 Task: Learn more about a recruiter lite.
Action: Mouse moved to (741, 85)
Screenshot: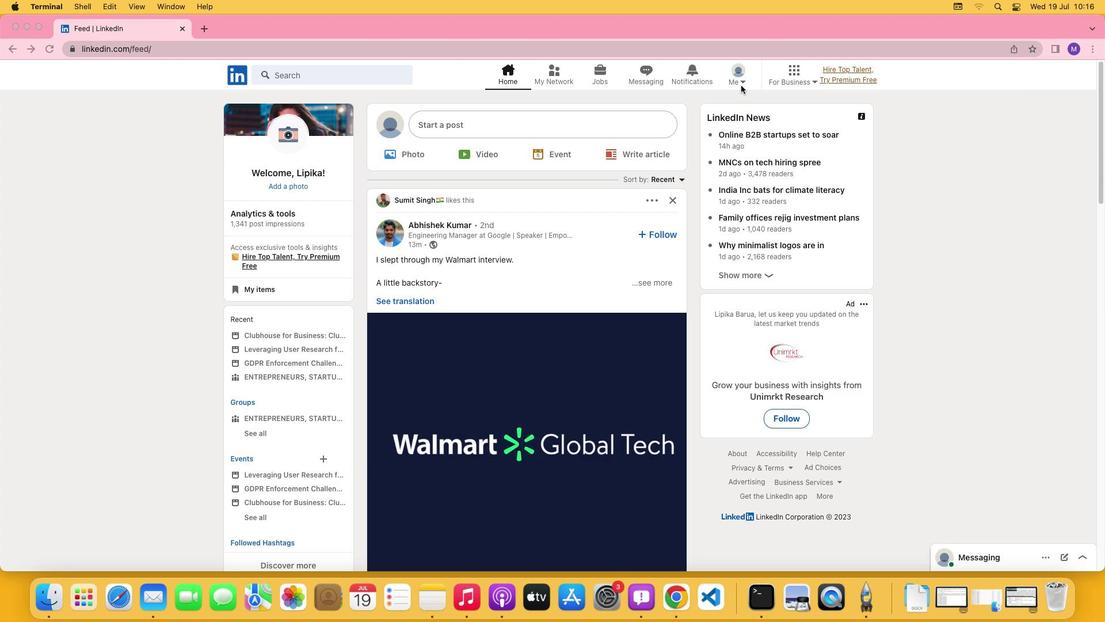 
Action: Mouse pressed left at (741, 85)
Screenshot: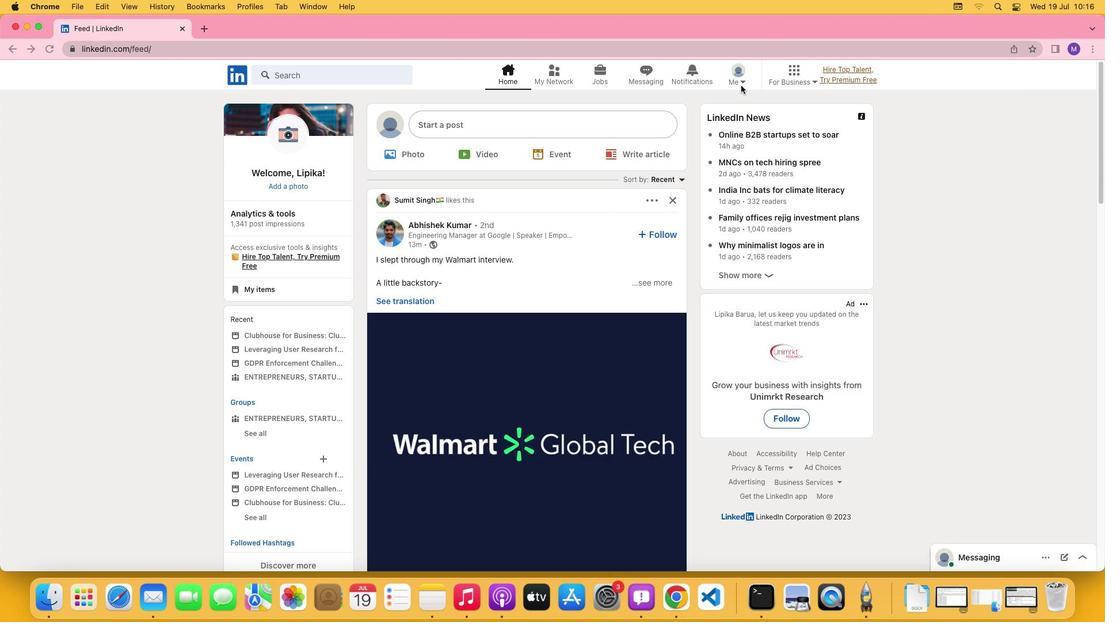 
Action: Mouse moved to (743, 81)
Screenshot: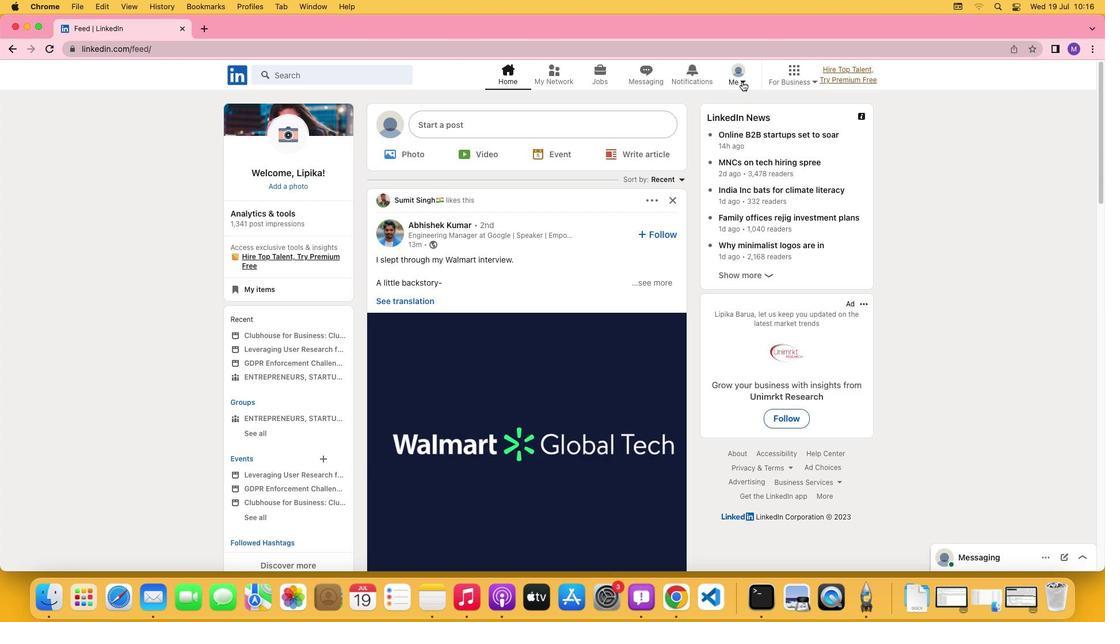 
Action: Mouse pressed left at (743, 81)
Screenshot: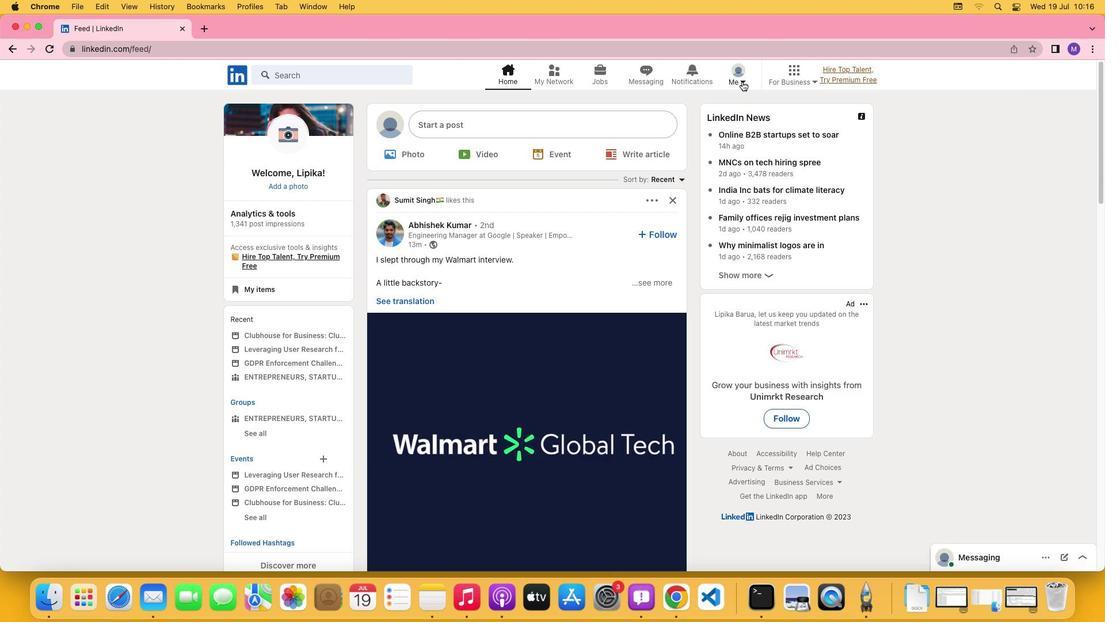 
Action: Mouse moved to (663, 196)
Screenshot: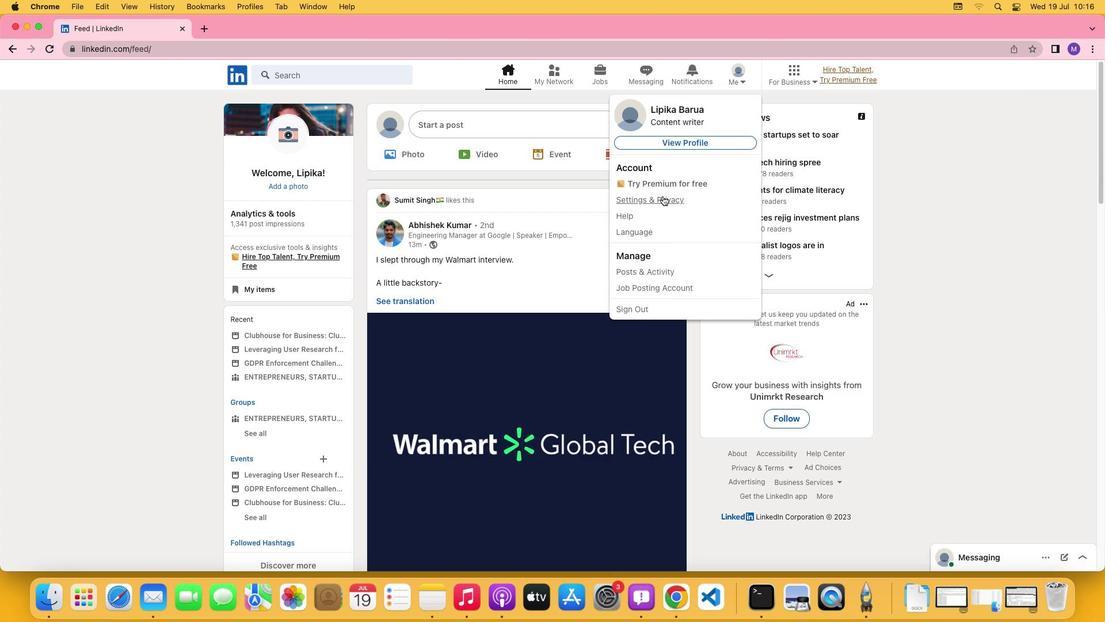 
Action: Mouse pressed left at (663, 196)
Screenshot: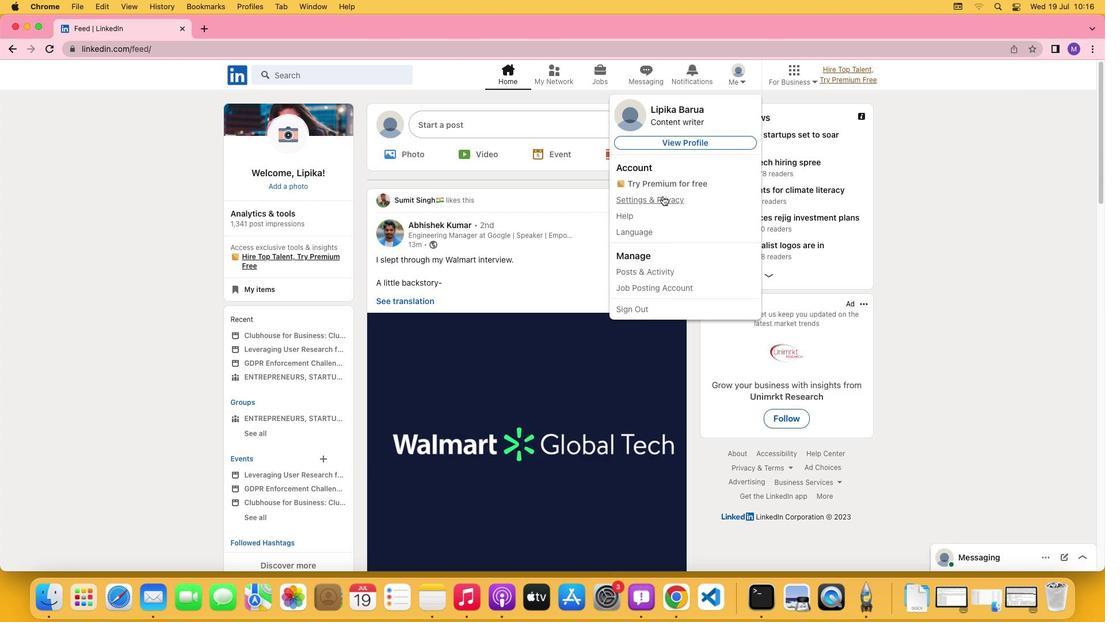 
Action: Mouse moved to (485, 370)
Screenshot: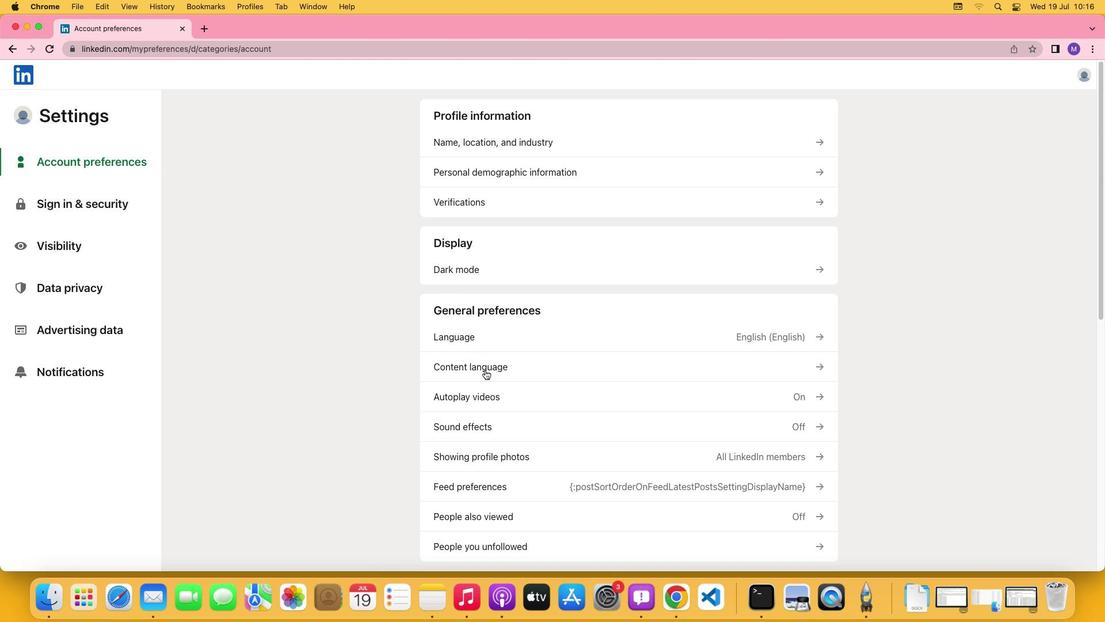 
Action: Mouse scrolled (485, 370) with delta (0, 0)
Screenshot: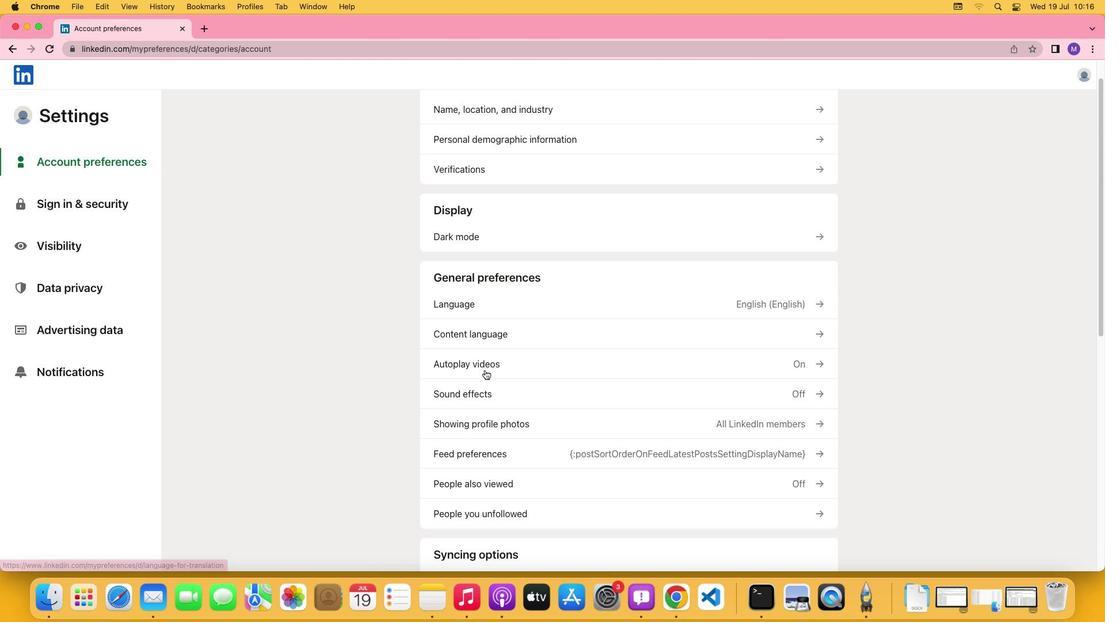 
Action: Mouse scrolled (485, 370) with delta (0, 0)
Screenshot: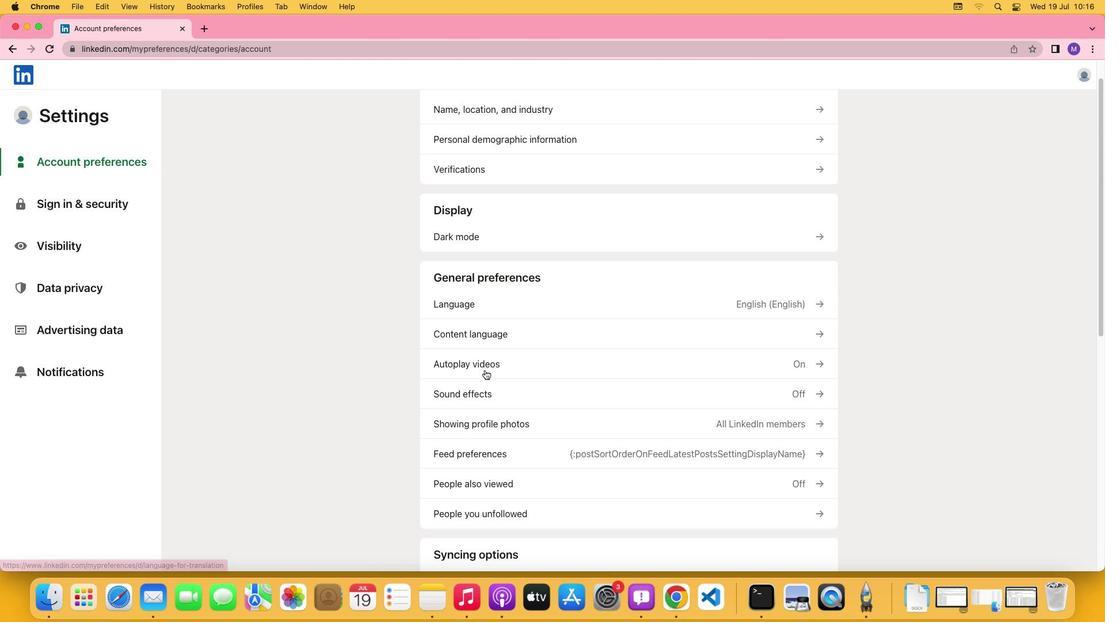 
Action: Mouse scrolled (485, 370) with delta (0, -1)
Screenshot: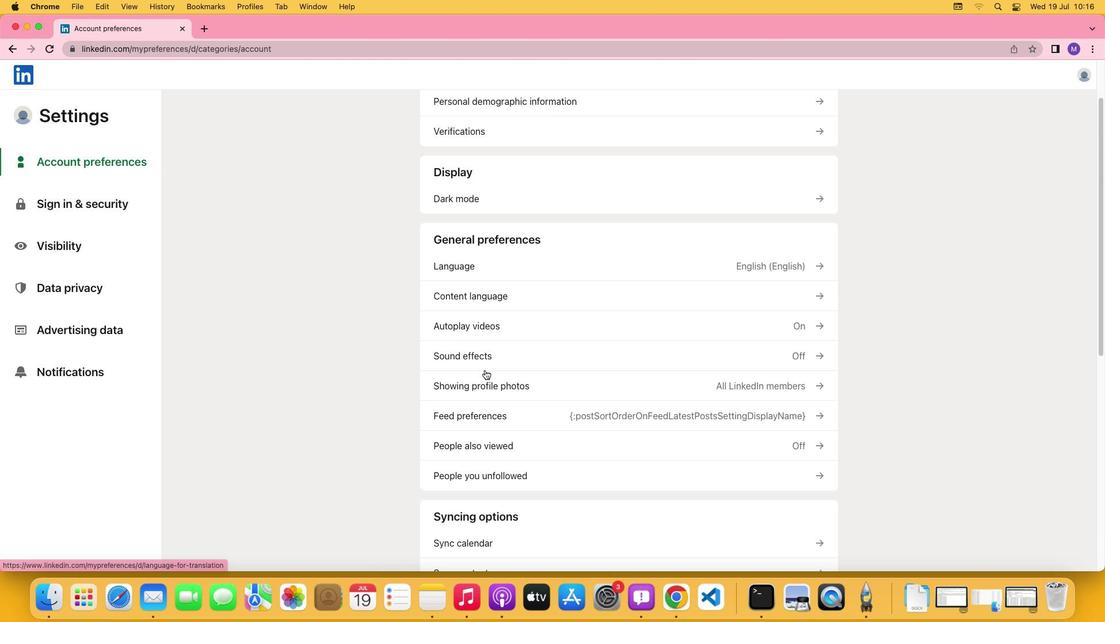 
Action: Mouse scrolled (485, 370) with delta (0, -2)
Screenshot: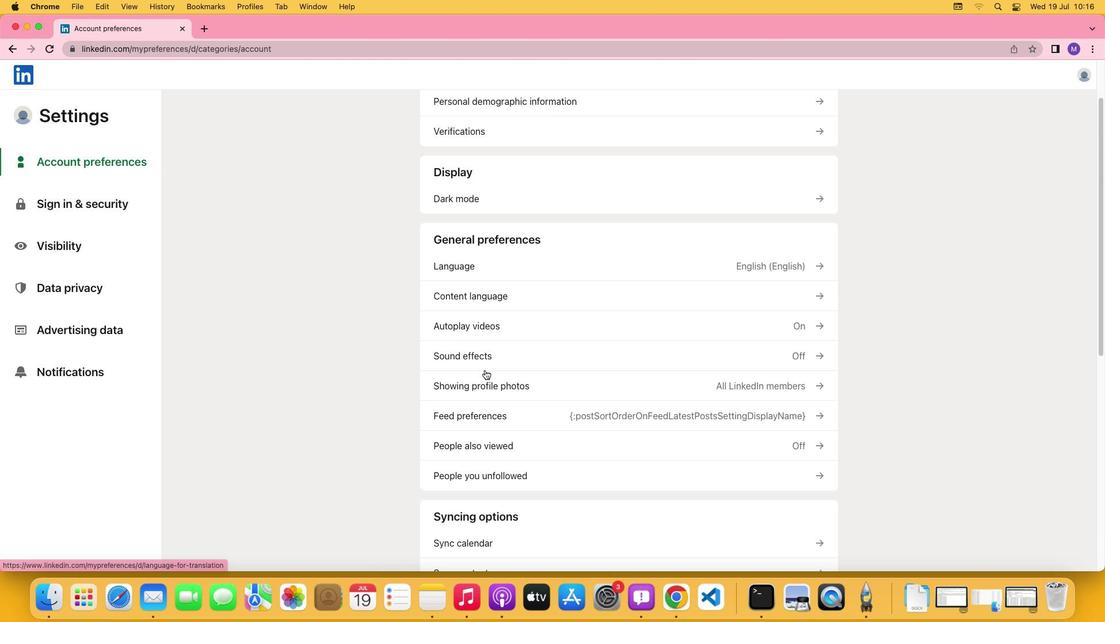 
Action: Mouse scrolled (485, 370) with delta (0, -2)
Screenshot: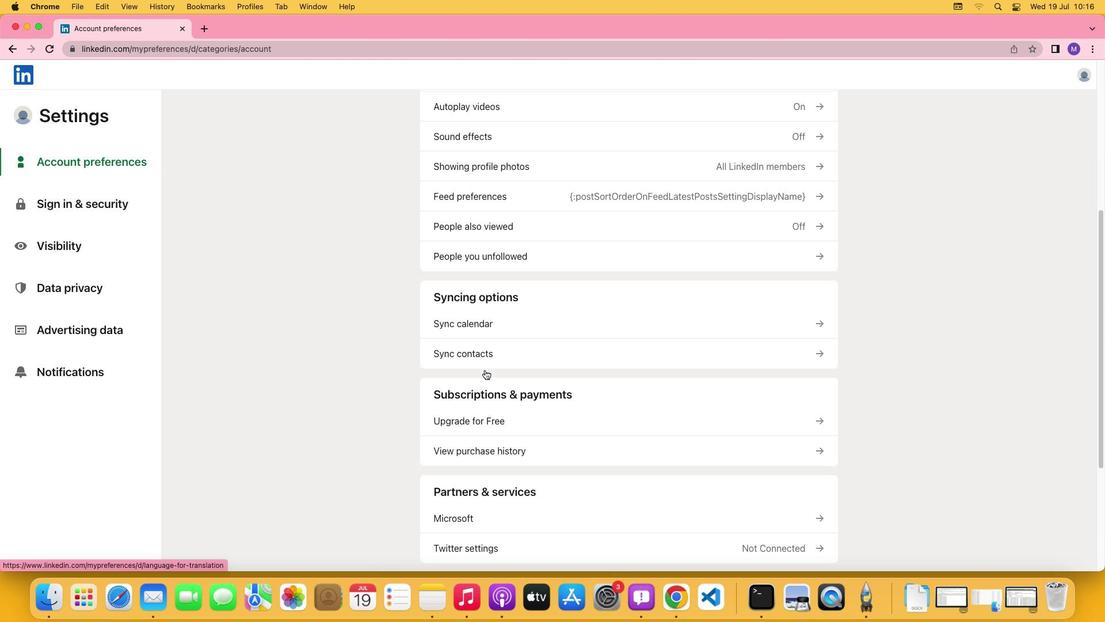 
Action: Mouse moved to (471, 350)
Screenshot: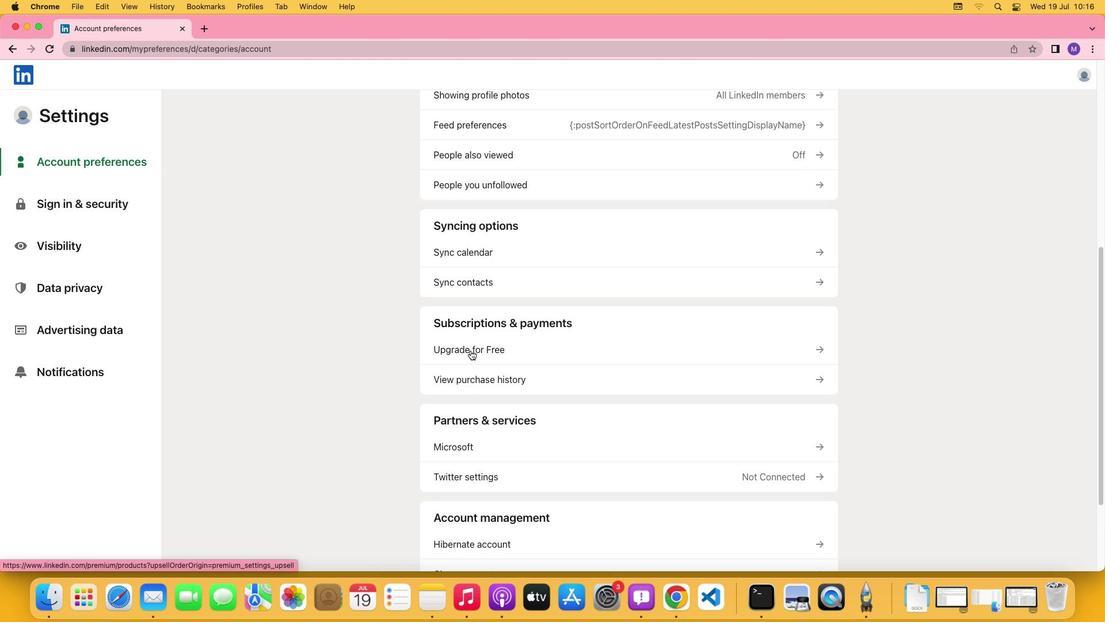 
Action: Mouse pressed left at (471, 350)
Screenshot: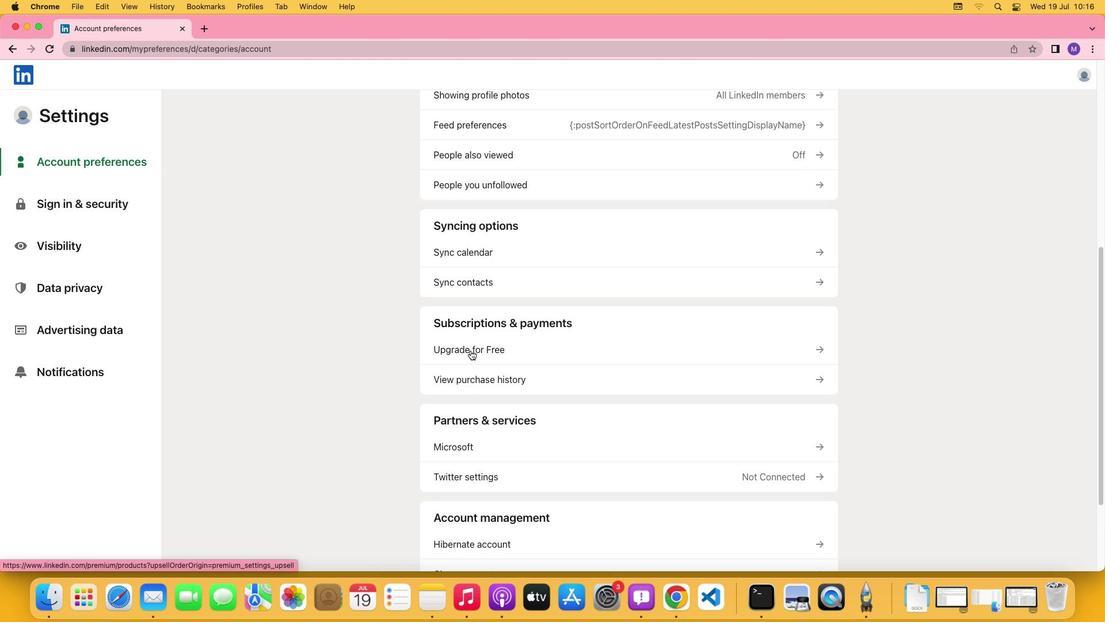 
Action: Mouse moved to (423, 316)
Screenshot: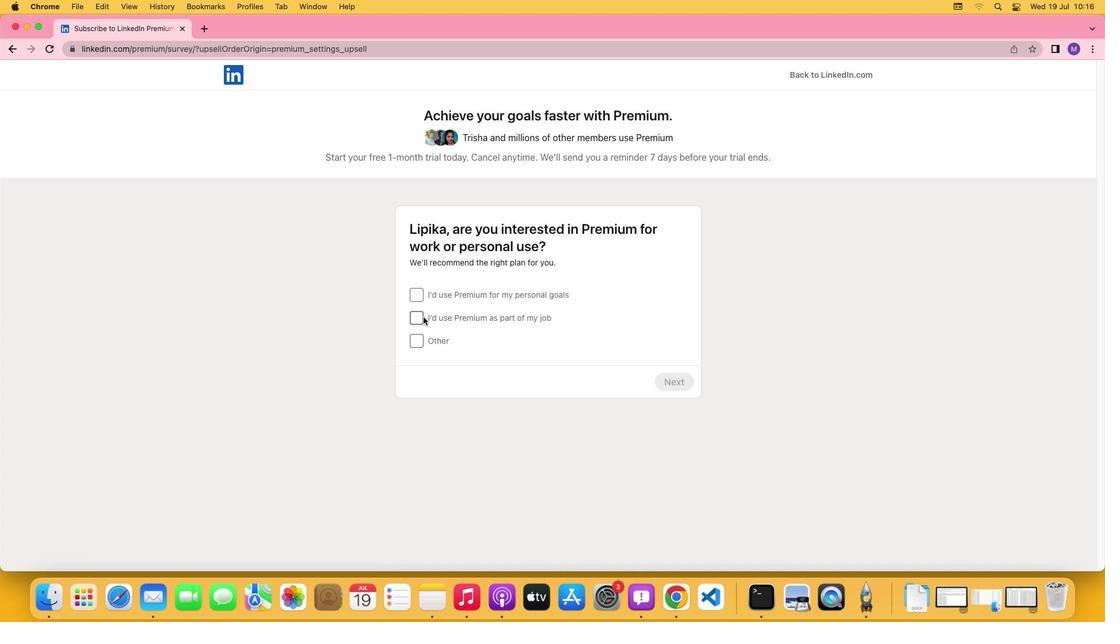 
Action: Mouse pressed left at (423, 316)
Screenshot: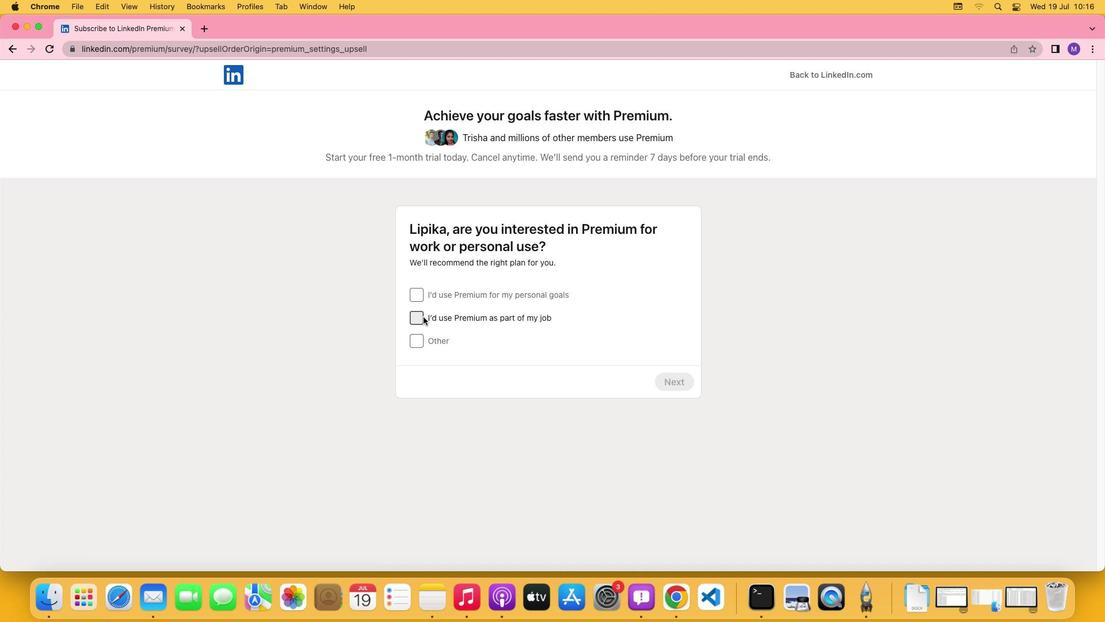 
Action: Mouse moved to (680, 379)
Screenshot: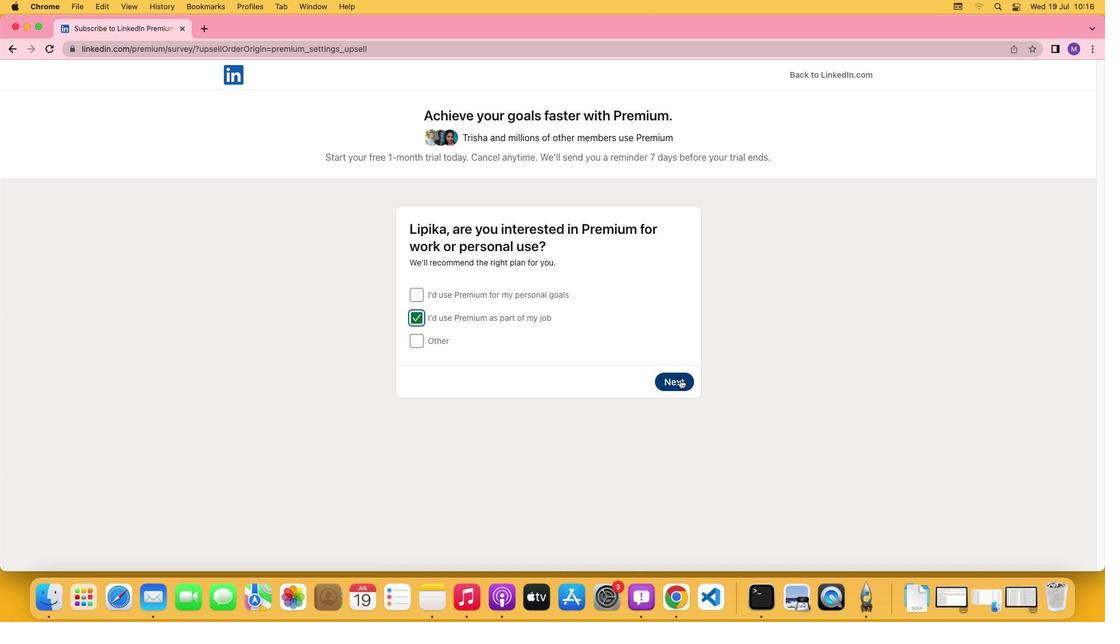 
Action: Mouse pressed left at (680, 379)
Screenshot: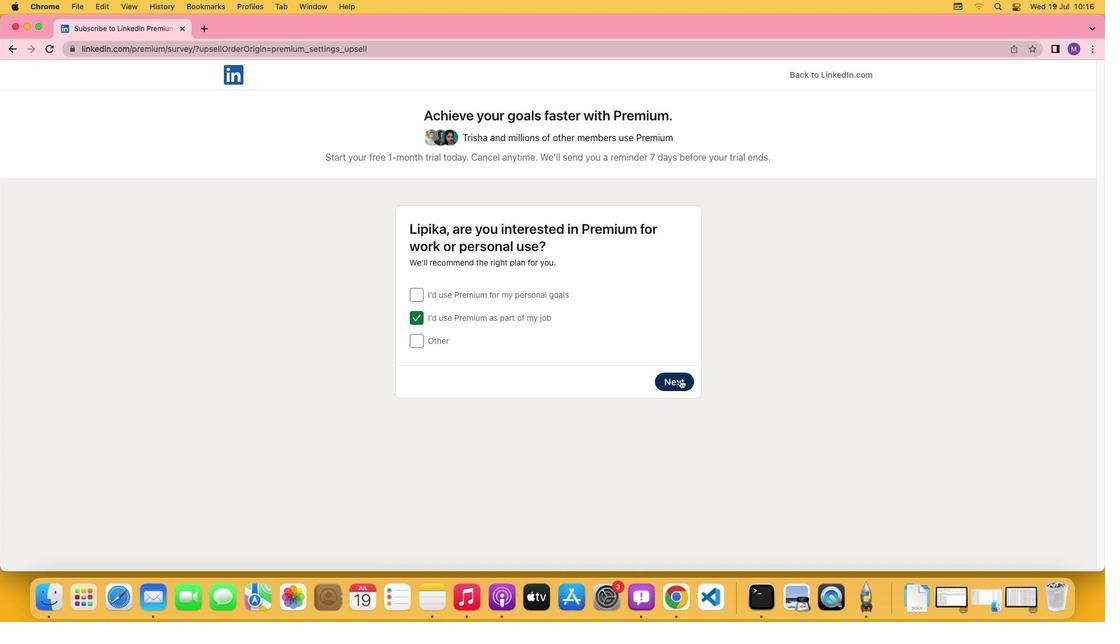 
Action: Mouse moved to (680, 434)
Screenshot: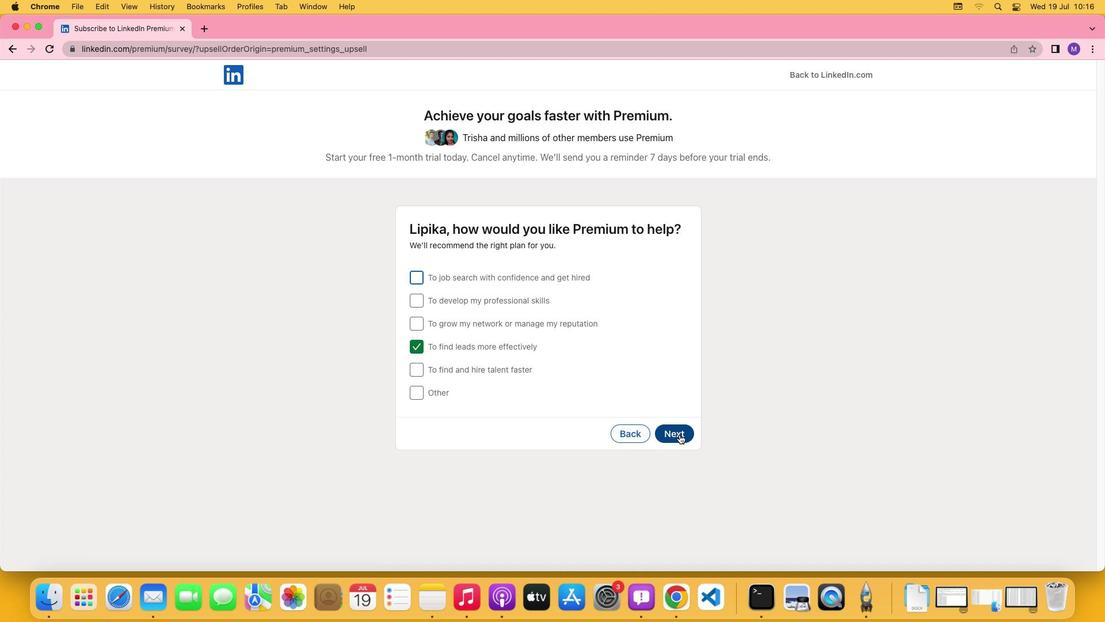 
Action: Mouse pressed left at (680, 434)
Screenshot: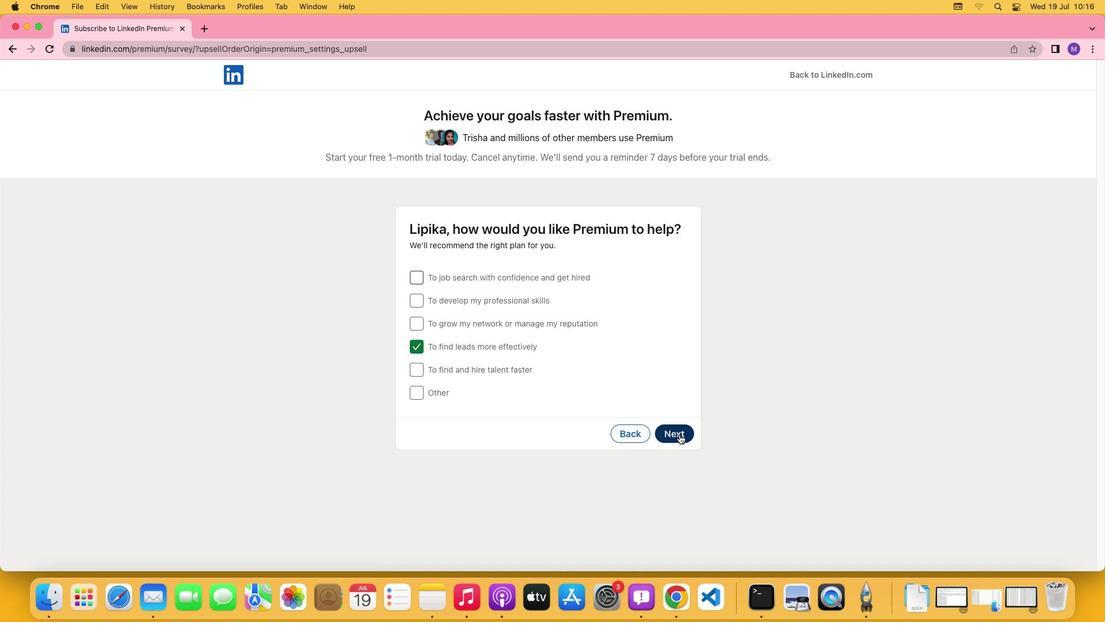 
Action: Mouse moved to (422, 298)
Screenshot: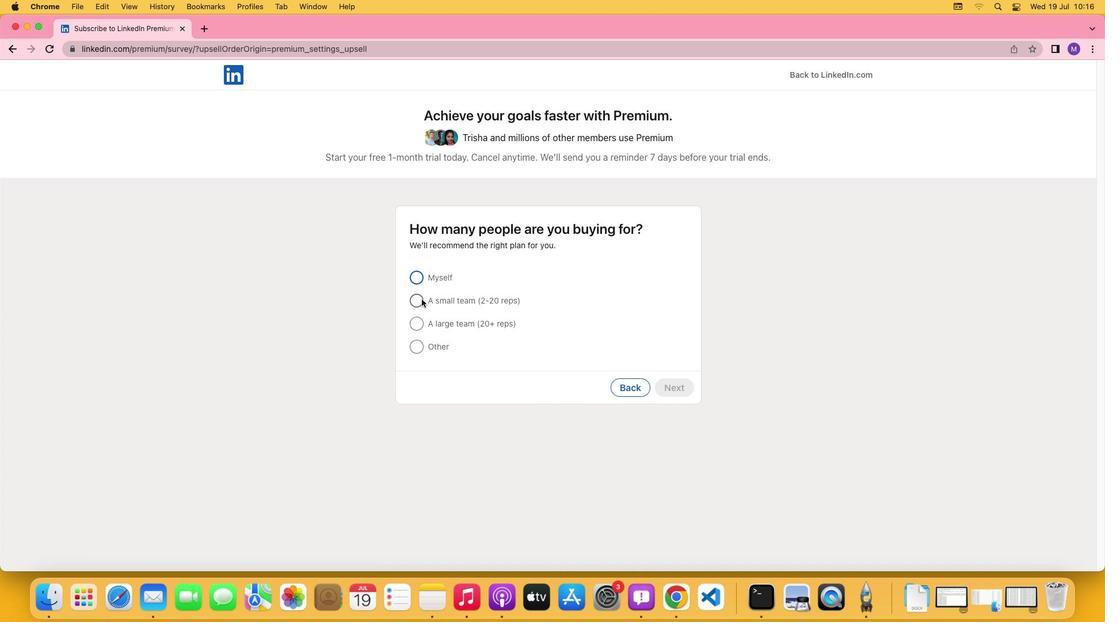 
Action: Mouse pressed left at (422, 298)
Screenshot: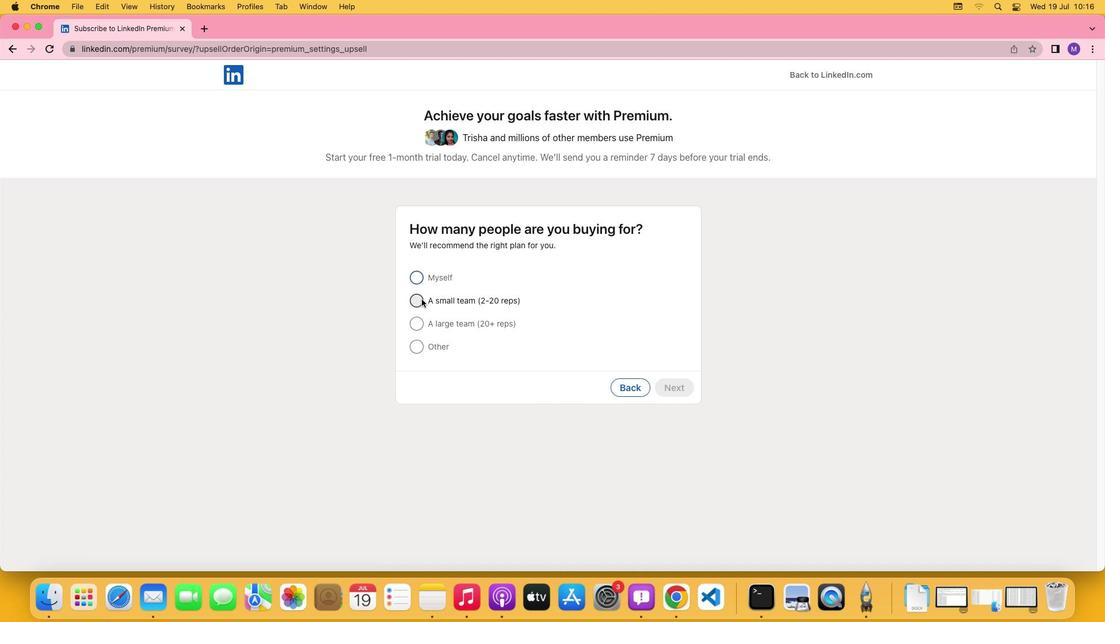
Action: Mouse moved to (675, 389)
Screenshot: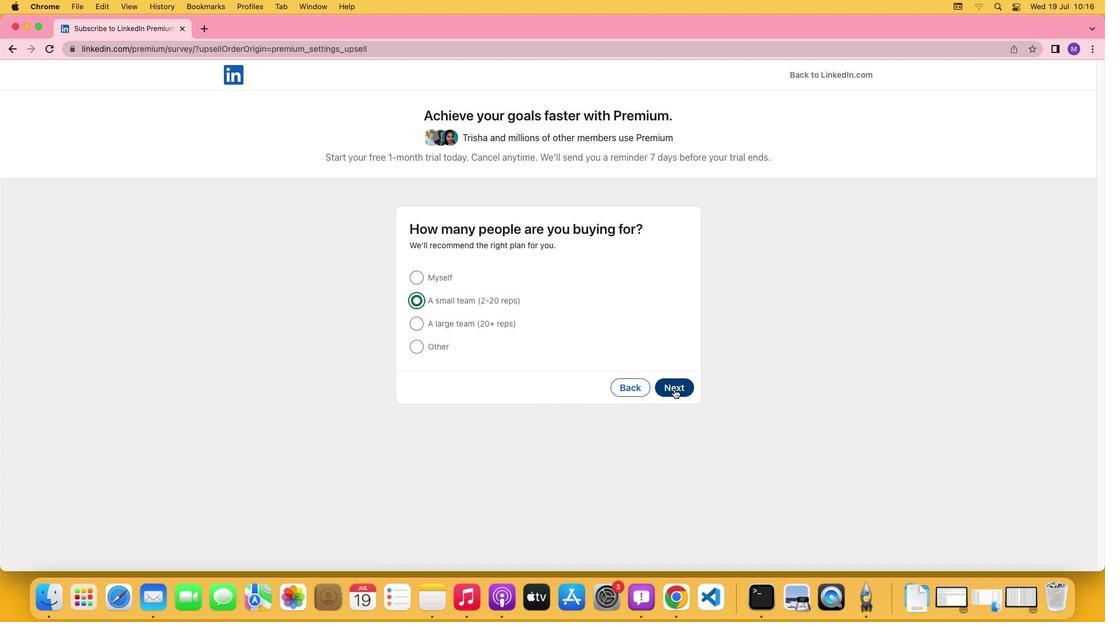 
Action: Mouse pressed left at (675, 389)
Screenshot: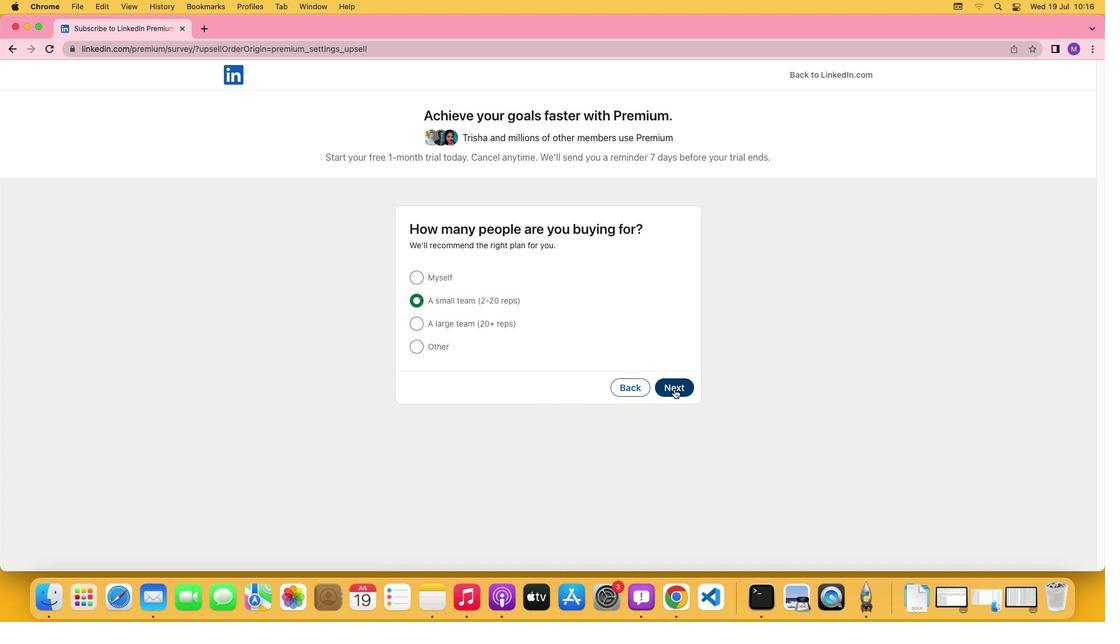 
Action: Mouse moved to (282, 525)
Screenshot: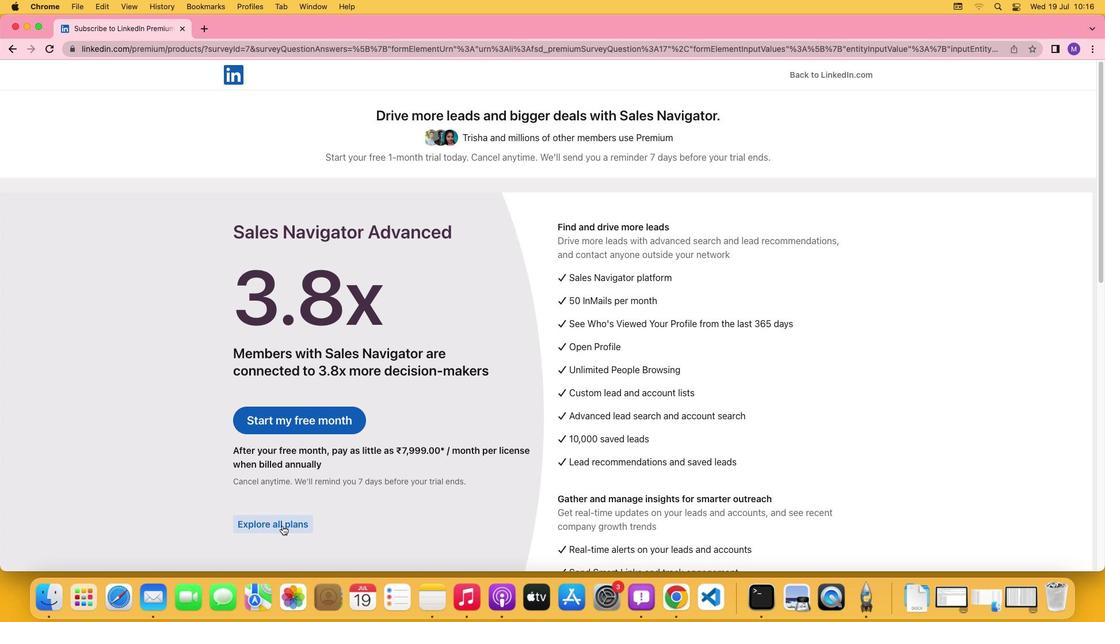 
Action: Mouse pressed left at (282, 525)
Screenshot: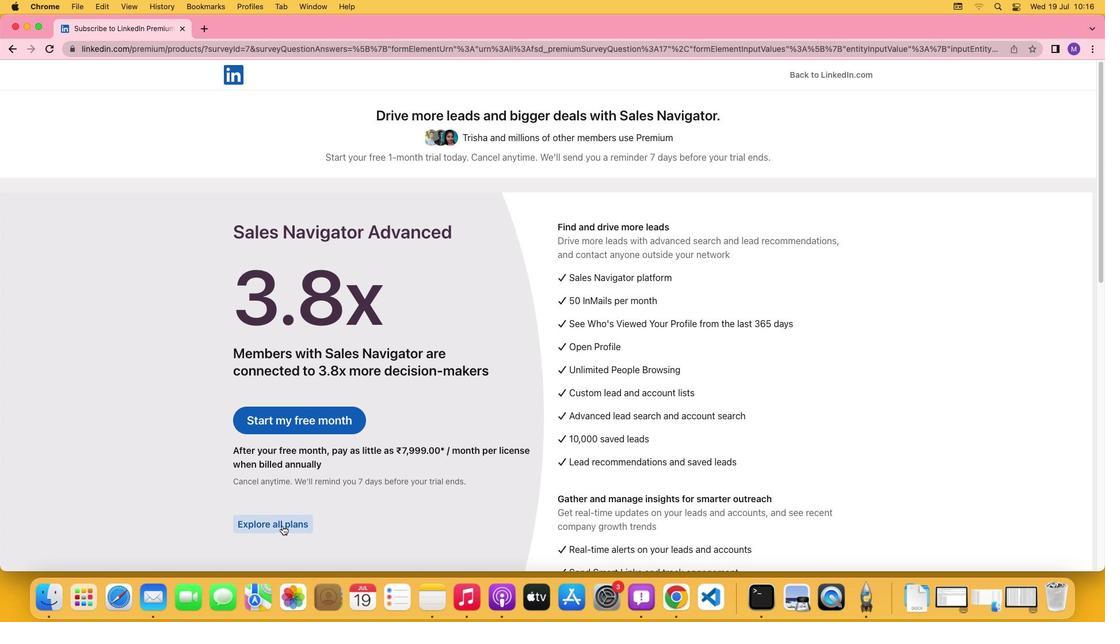 
Action: Mouse moved to (764, 458)
Screenshot: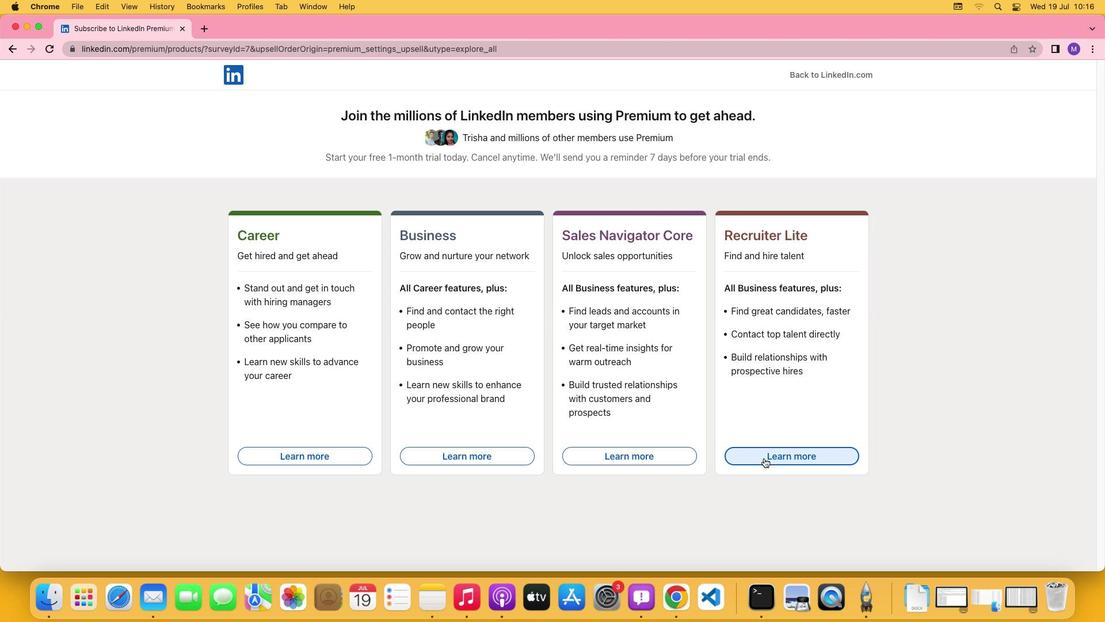 
Action: Mouse pressed left at (764, 458)
Screenshot: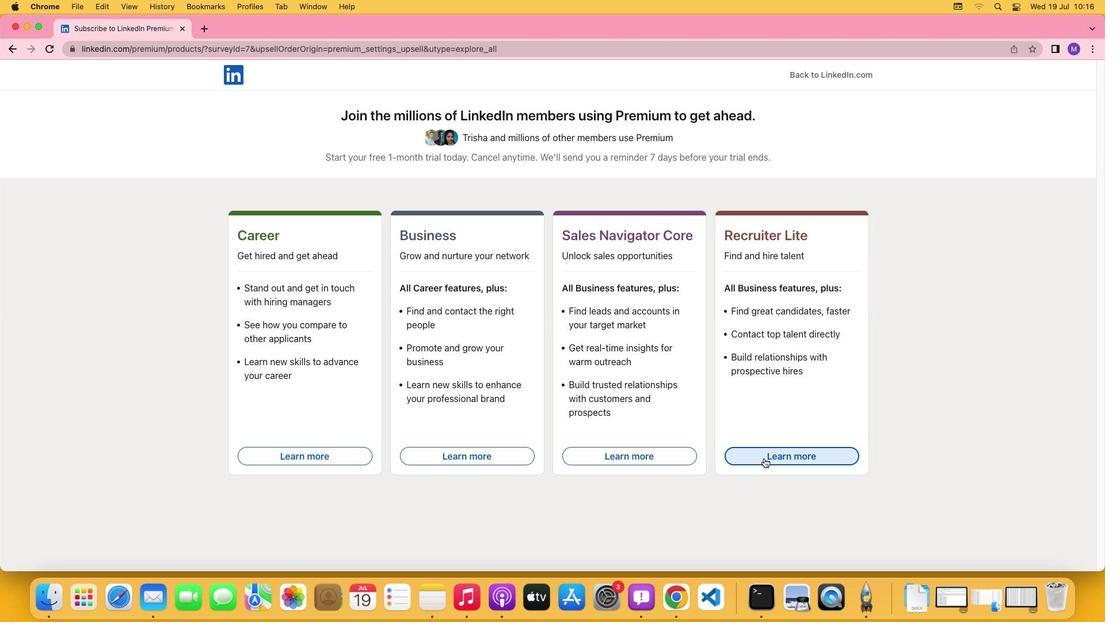 
